 Task: Add All Good SPF30 Mineral Facial Sunscreen to the cart.
Action: Mouse moved to (285, 132)
Screenshot: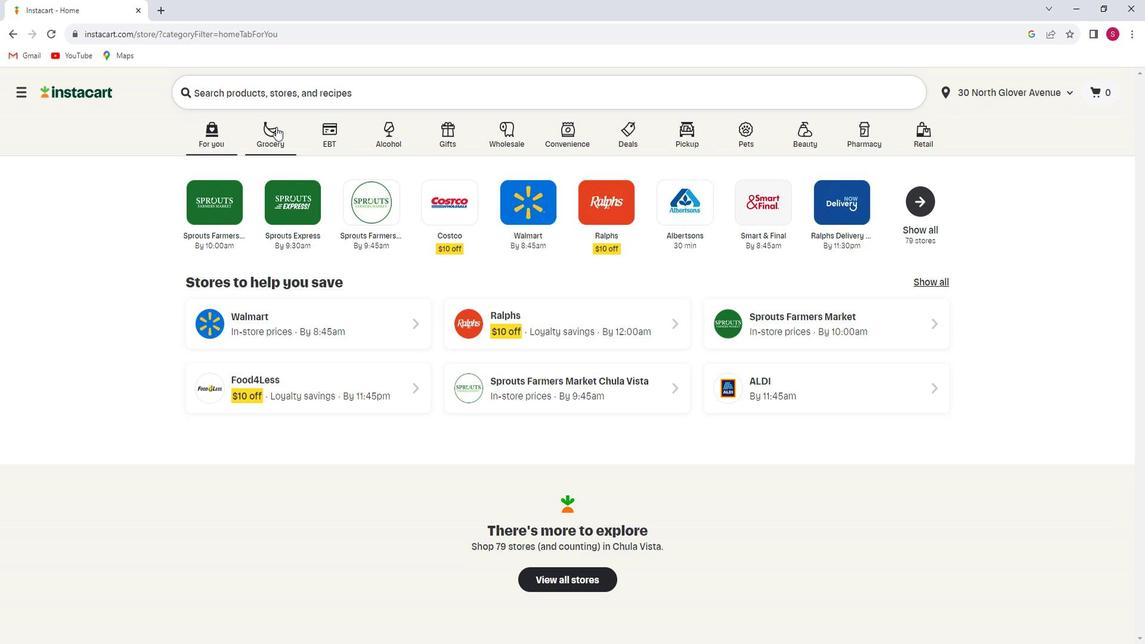 
Action: Mouse pressed left at (285, 132)
Screenshot: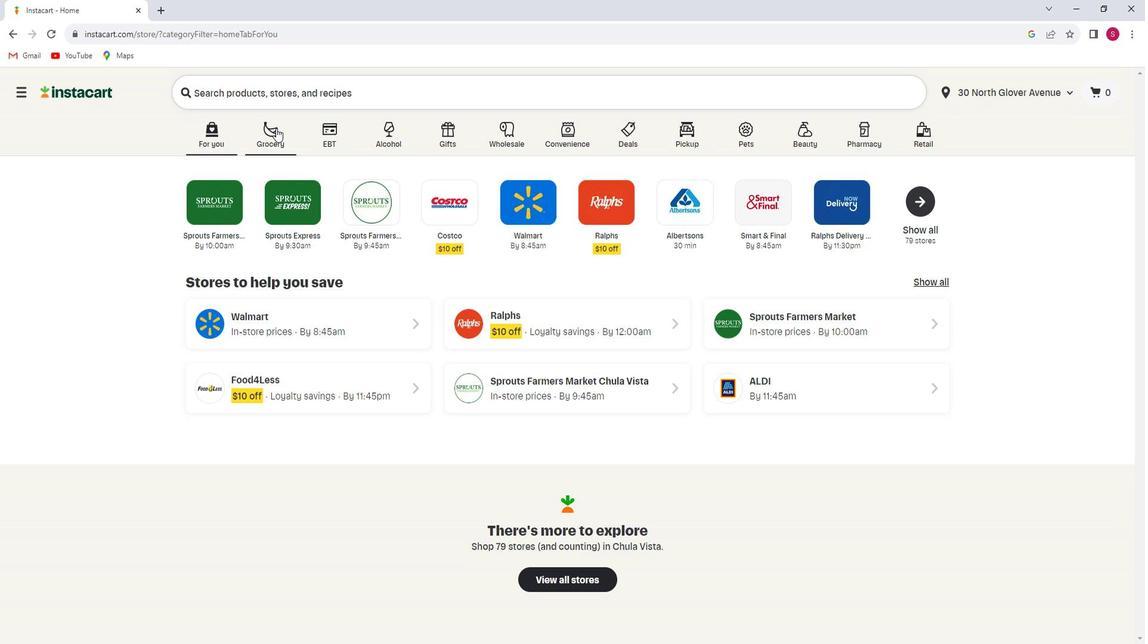 
Action: Mouse moved to (301, 357)
Screenshot: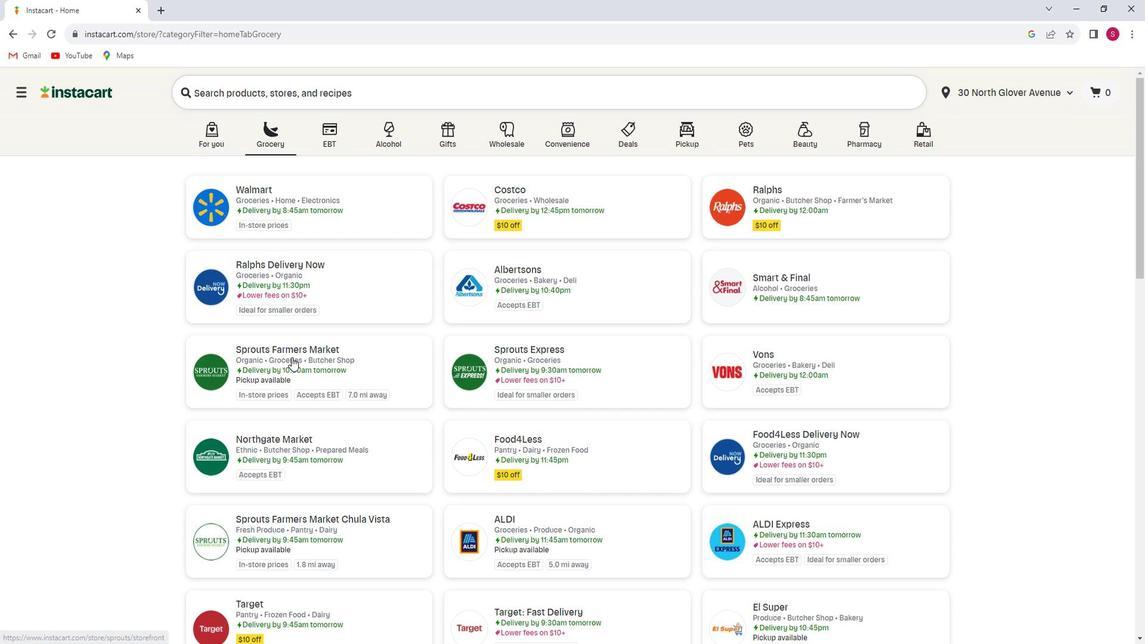 
Action: Mouse pressed left at (301, 357)
Screenshot: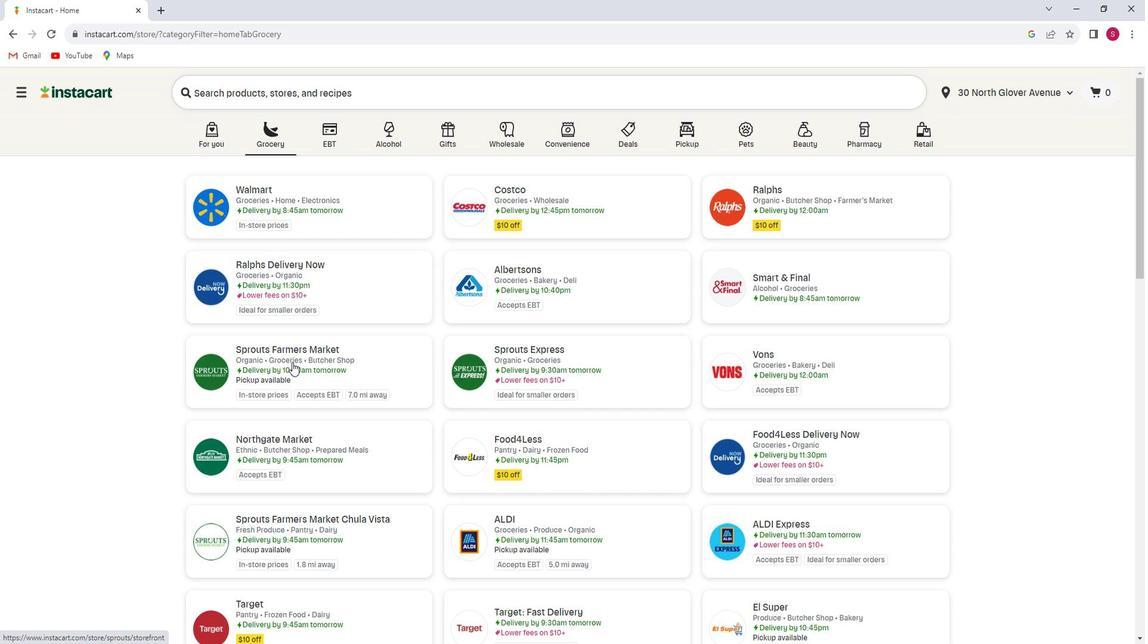
Action: Mouse moved to (123, 360)
Screenshot: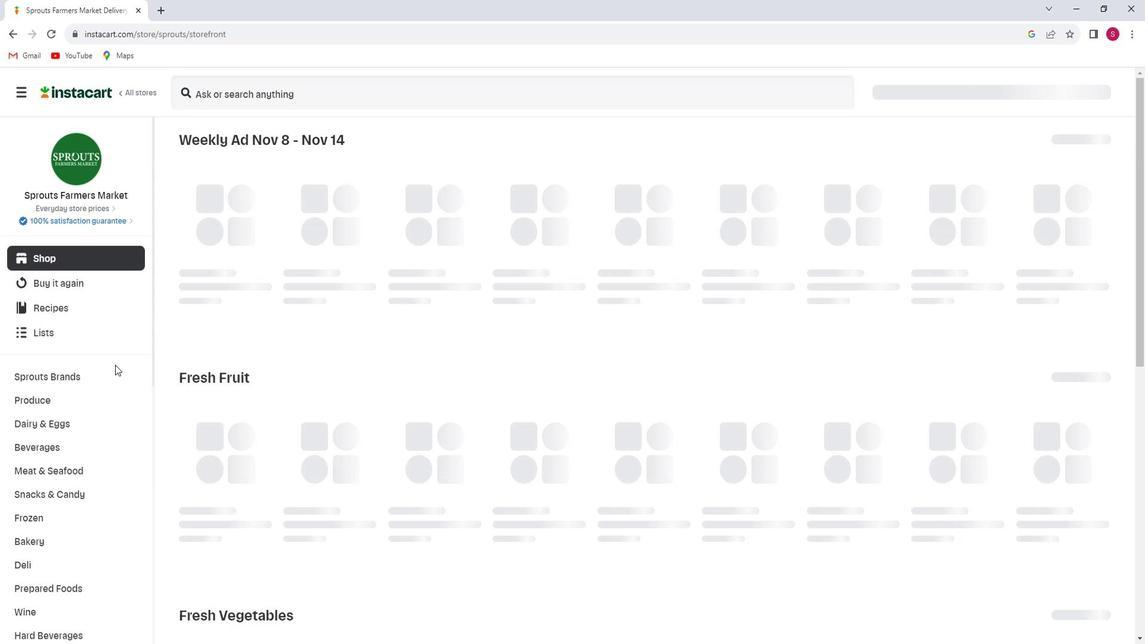 
Action: Mouse scrolled (123, 359) with delta (0, 0)
Screenshot: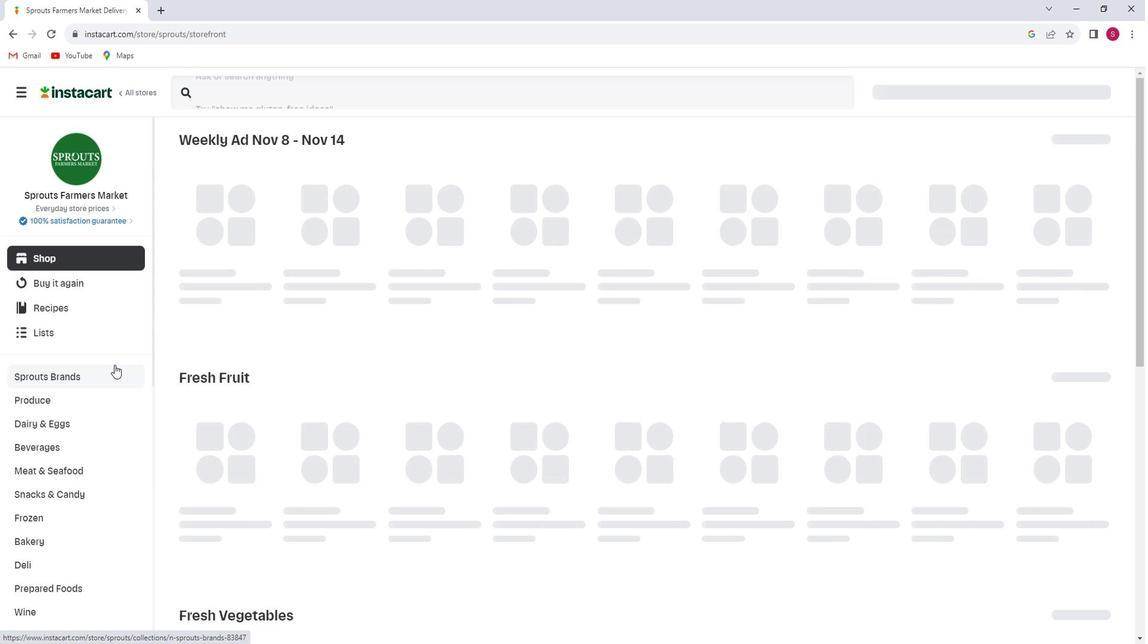 
Action: Mouse scrolled (123, 359) with delta (0, 0)
Screenshot: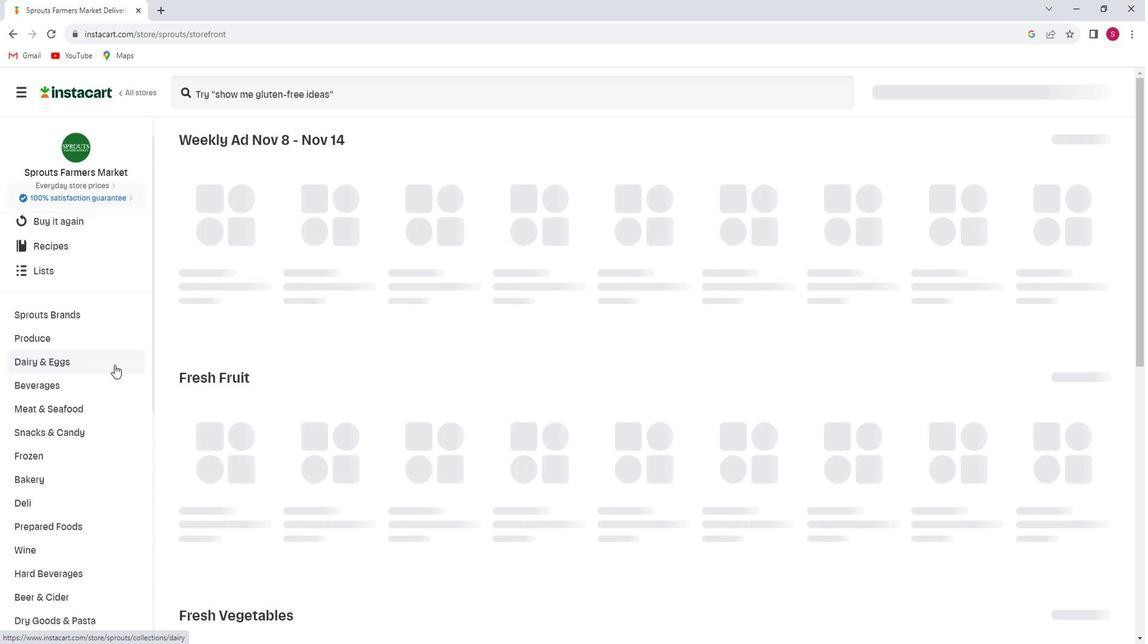 
Action: Mouse scrolled (123, 359) with delta (0, 0)
Screenshot: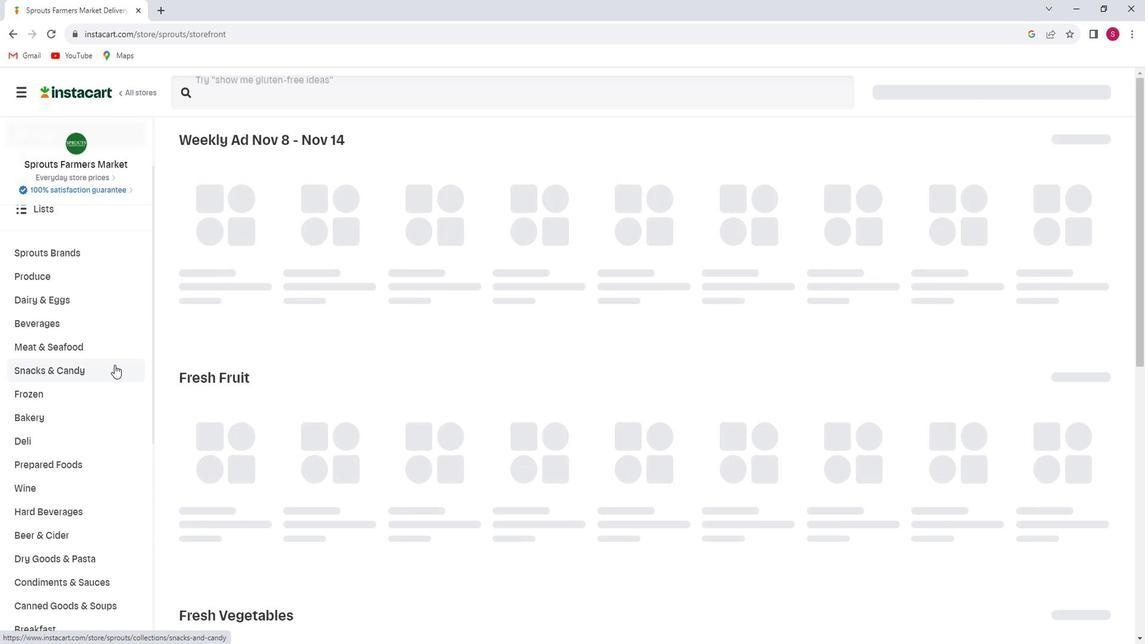 
Action: Mouse scrolled (123, 359) with delta (0, 0)
Screenshot: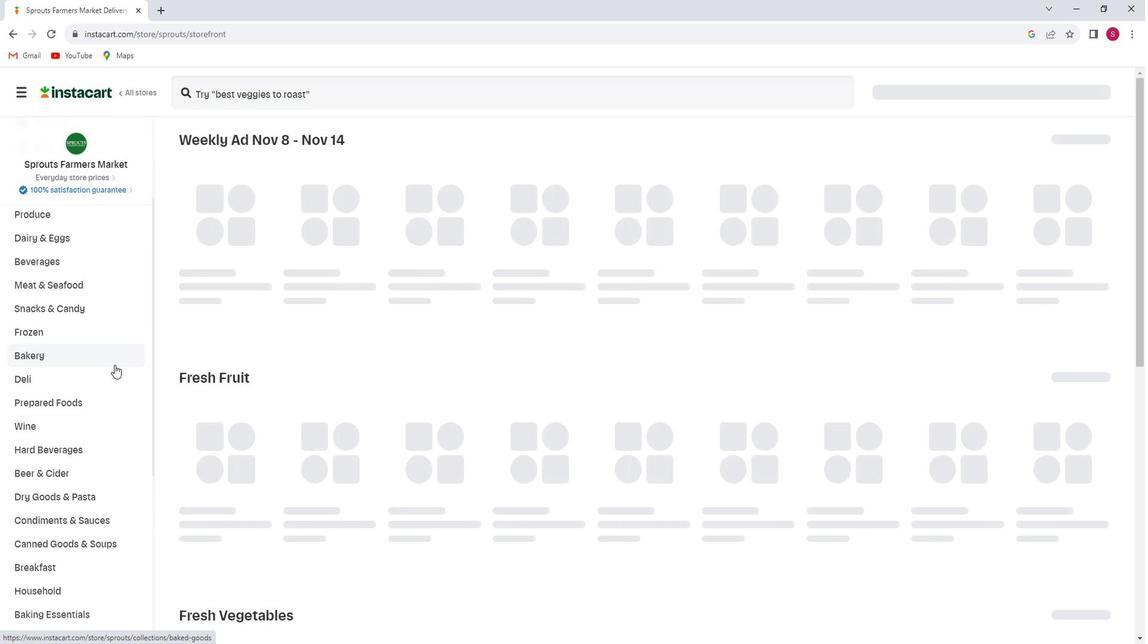 
Action: Mouse scrolled (123, 359) with delta (0, 0)
Screenshot: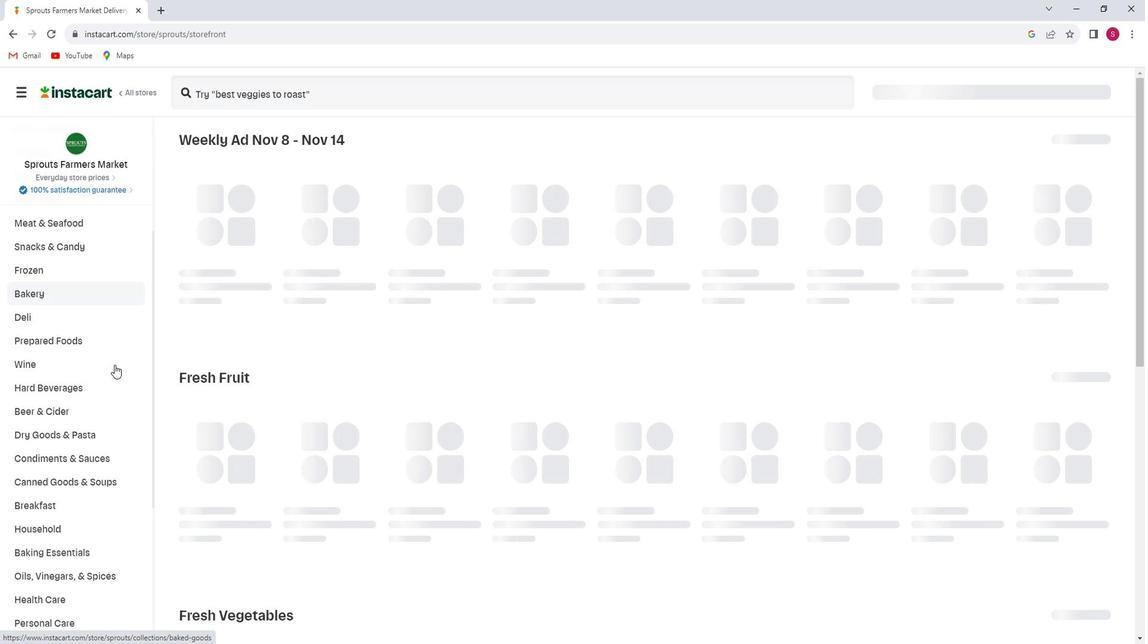 
Action: Mouse scrolled (123, 359) with delta (0, 0)
Screenshot: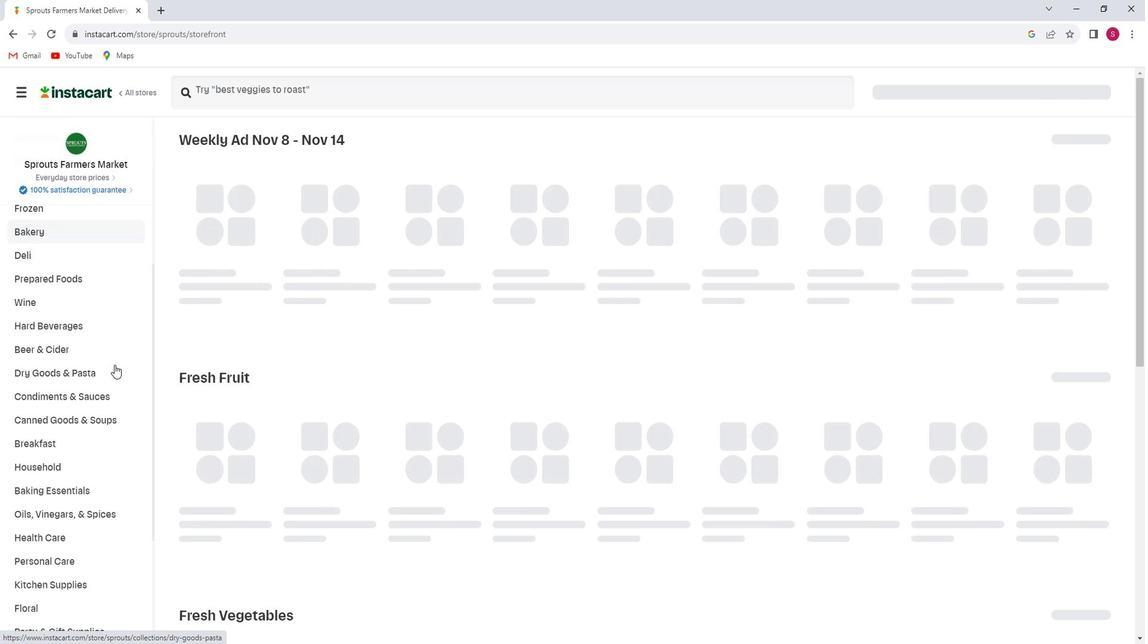 
Action: Mouse moved to (122, 361)
Screenshot: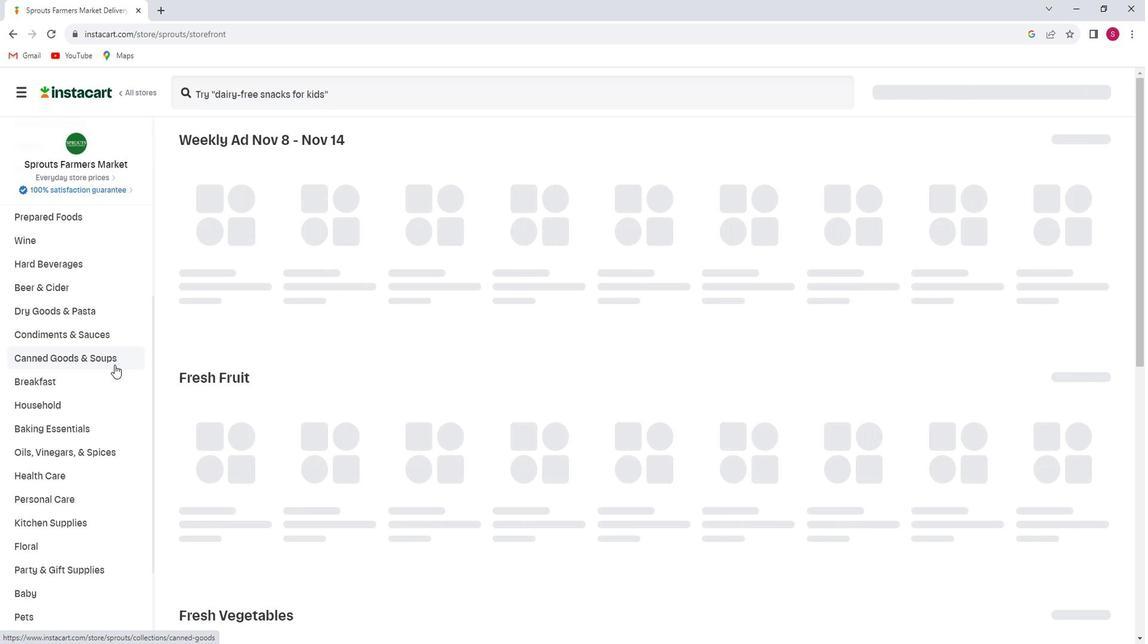 
Action: Mouse scrolled (122, 360) with delta (0, 0)
Screenshot: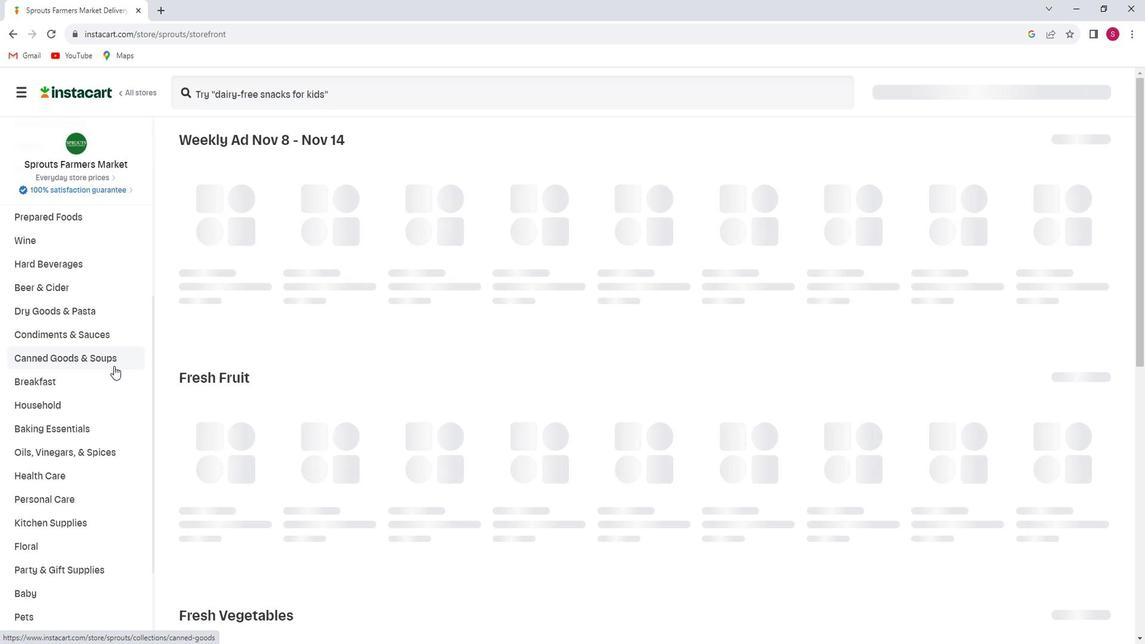 
Action: Mouse moved to (122, 362)
Screenshot: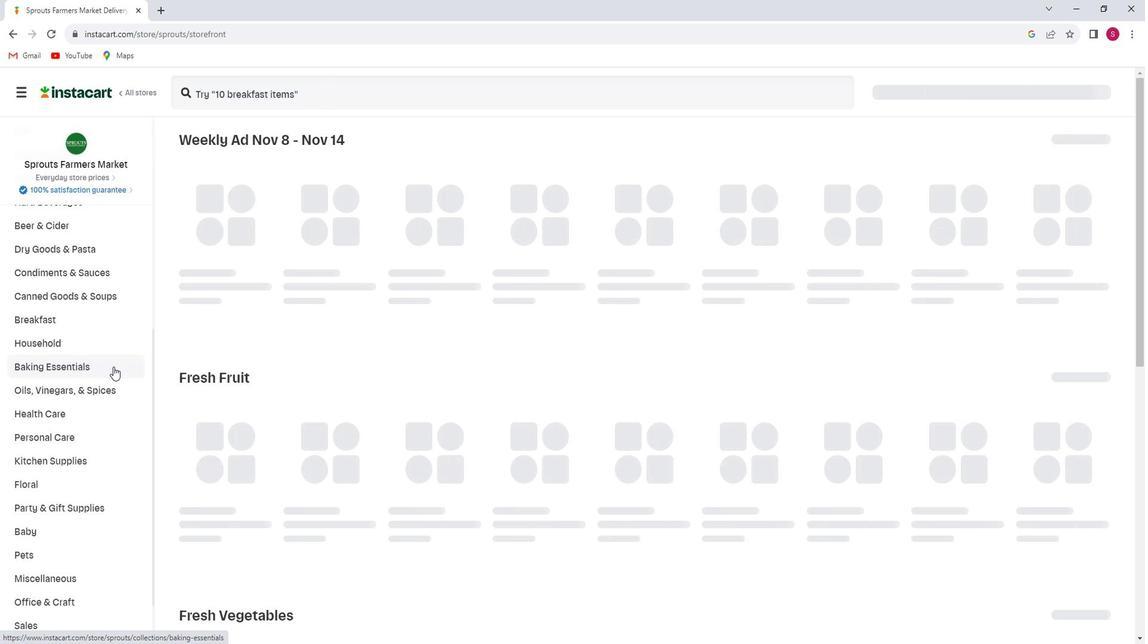
Action: Mouse scrolled (122, 361) with delta (0, 0)
Screenshot: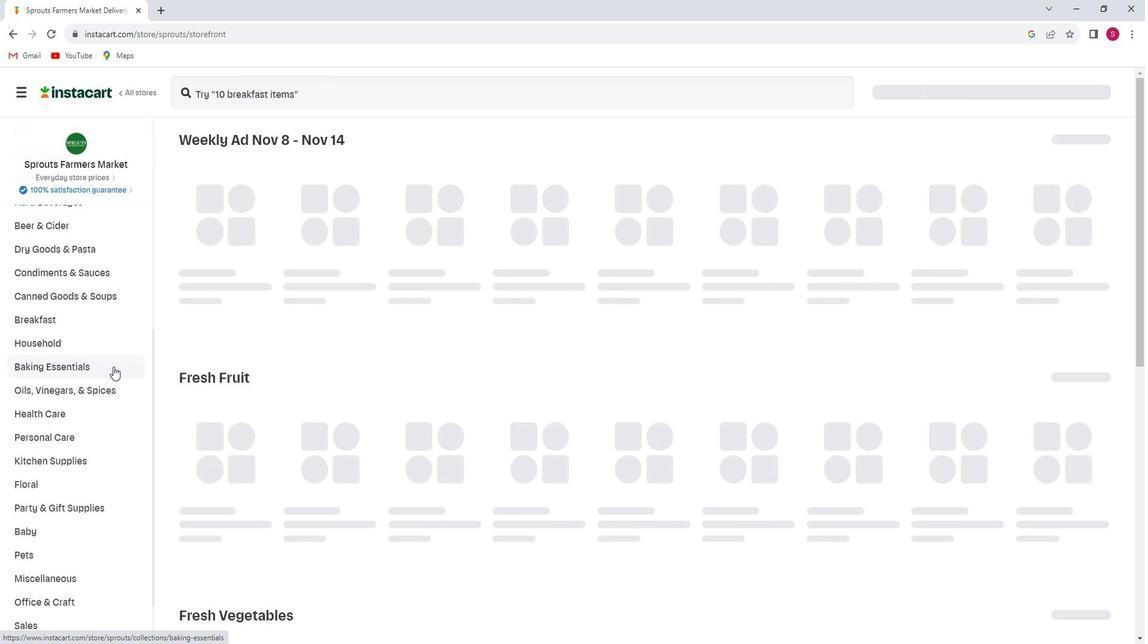 
Action: Mouse moved to (118, 369)
Screenshot: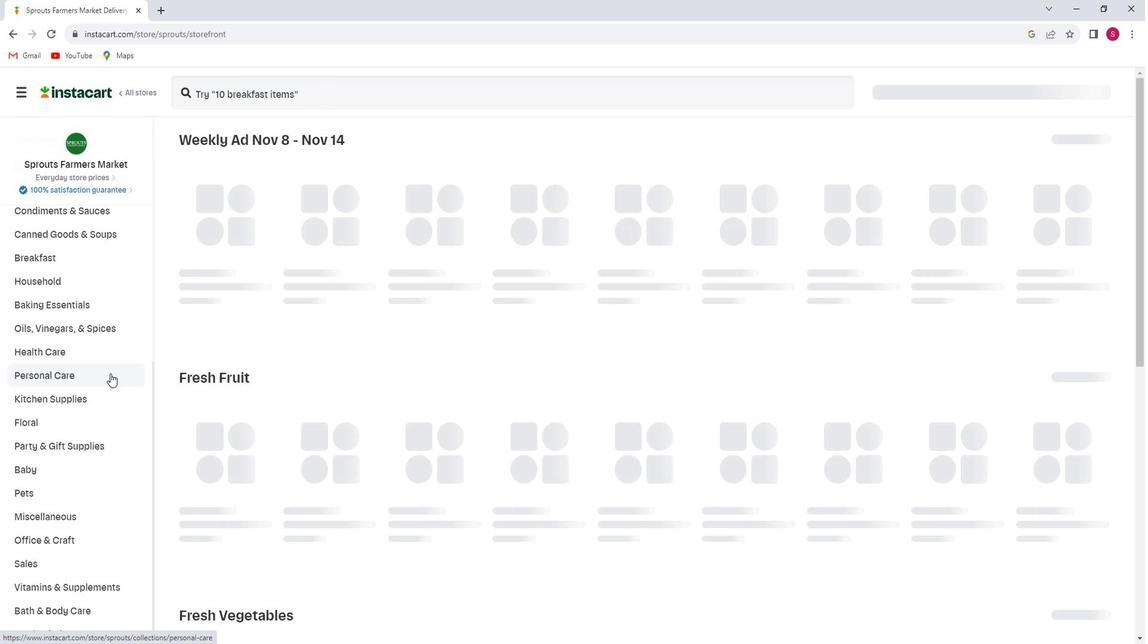 
Action: Mouse scrolled (118, 369) with delta (0, 0)
Screenshot: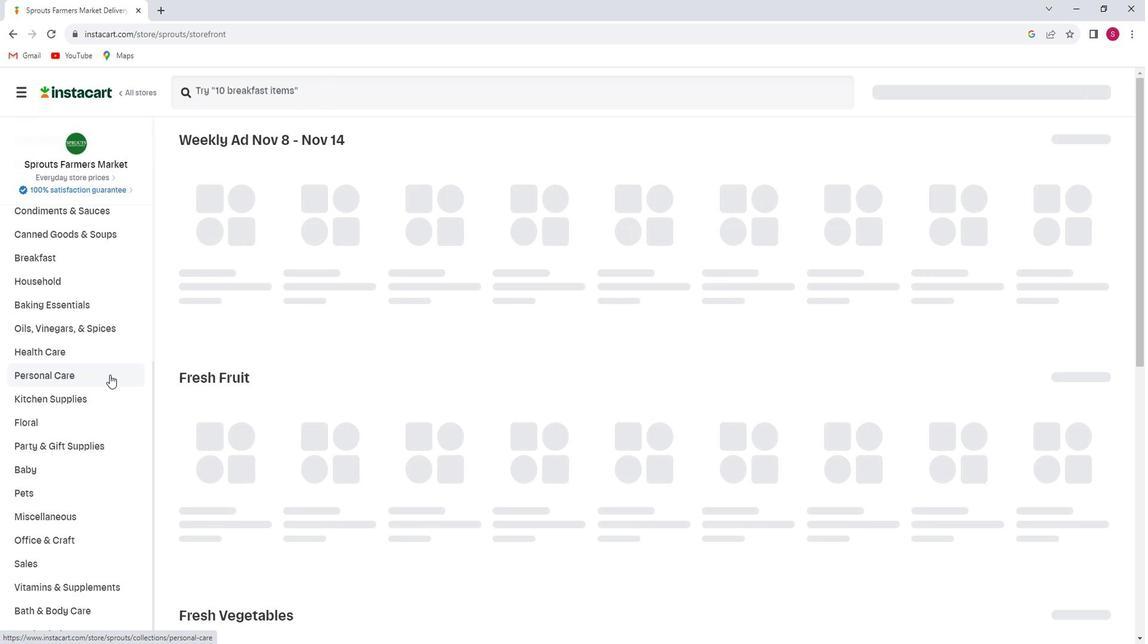 
Action: Mouse moved to (98, 364)
Screenshot: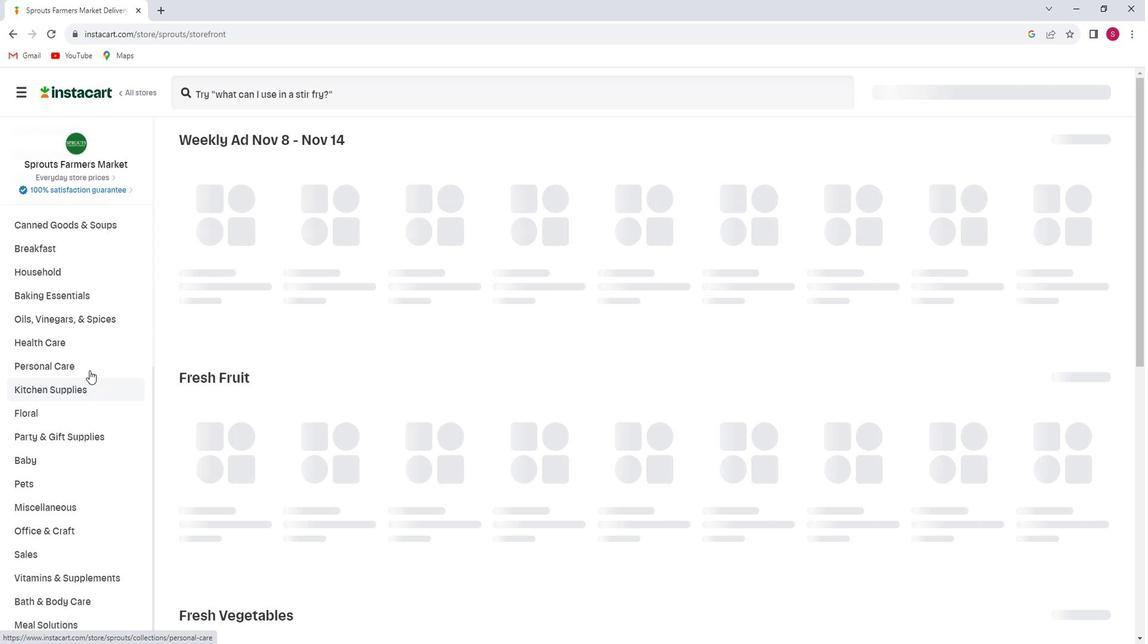 
Action: Mouse pressed left at (98, 364)
Screenshot: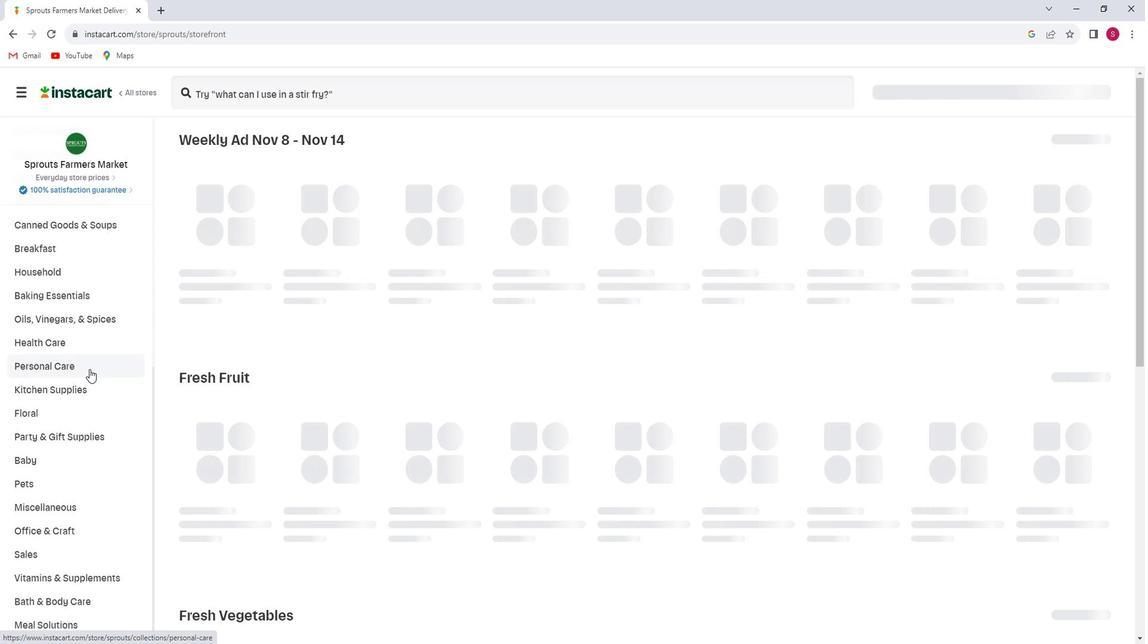 
Action: Mouse moved to (915, 184)
Screenshot: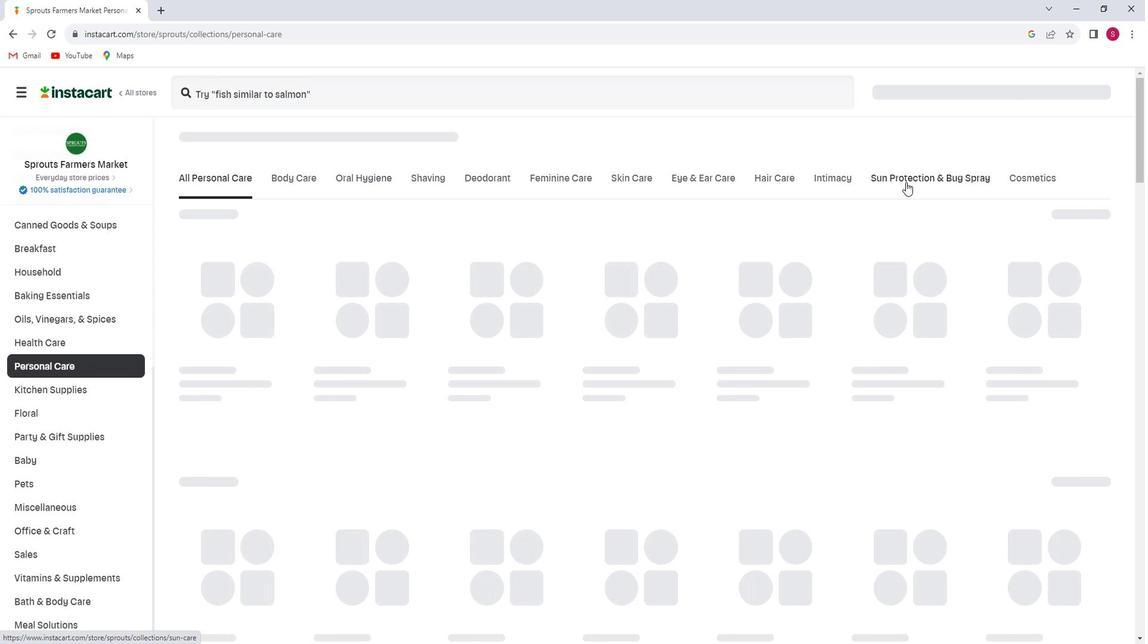 
Action: Mouse pressed left at (915, 184)
Screenshot: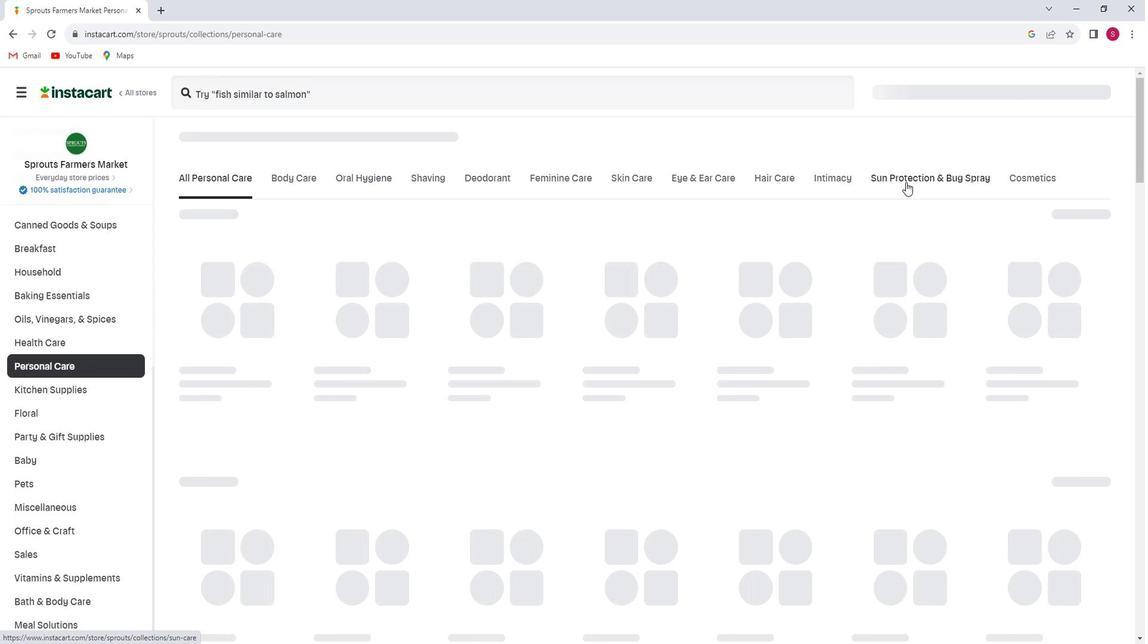 
Action: Mouse moved to (323, 94)
Screenshot: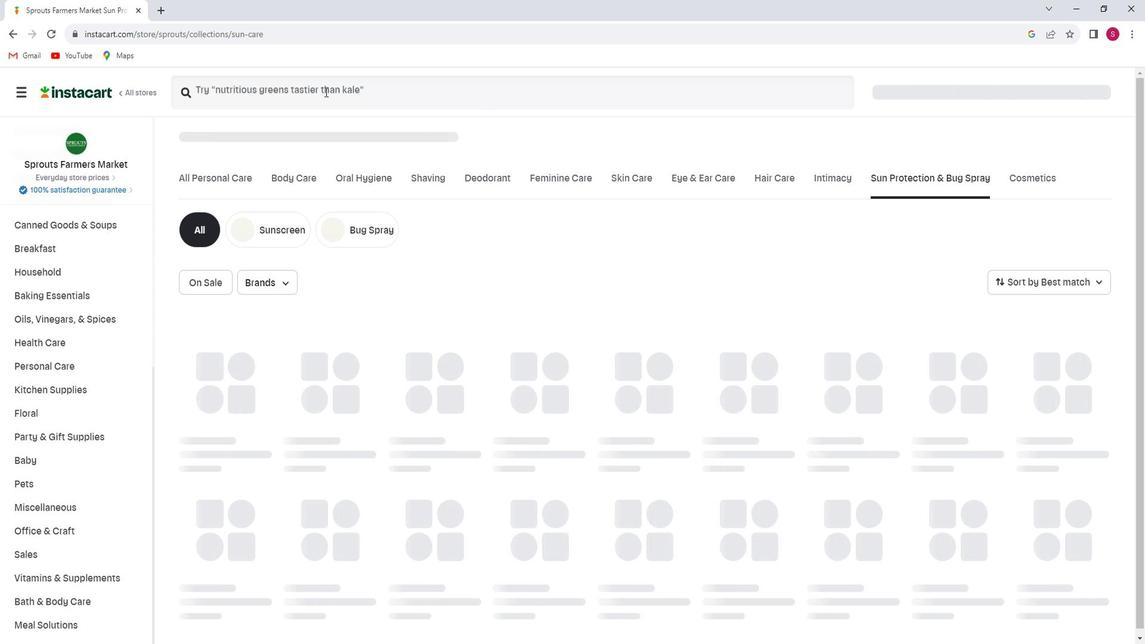
Action: Mouse pressed left at (323, 94)
Screenshot: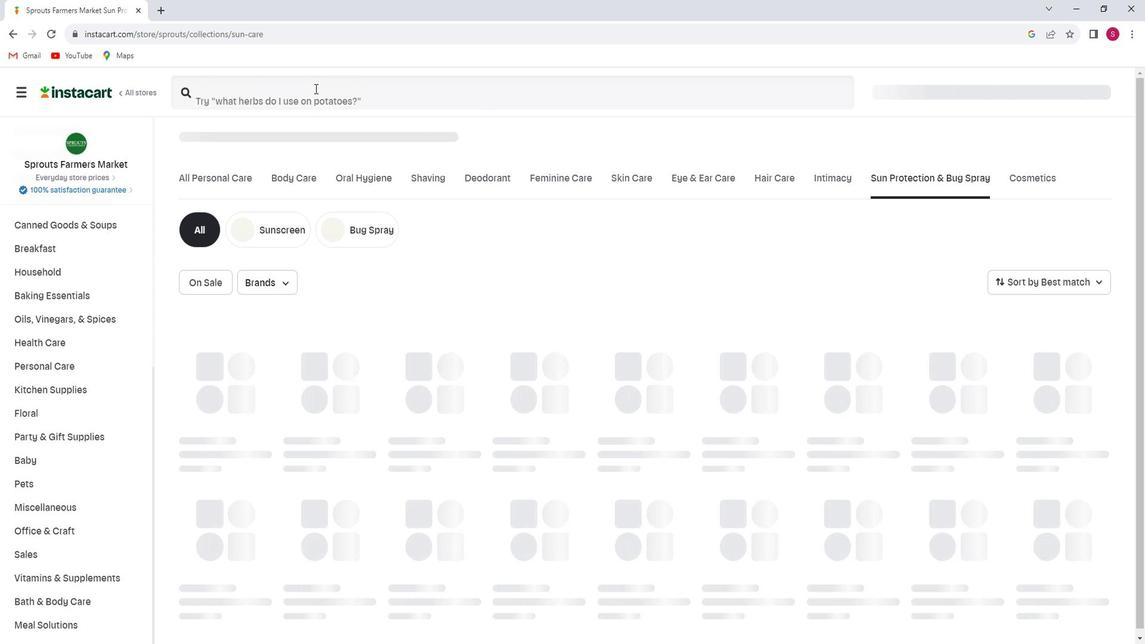 
Action: Key pressed <Key.shift>All<Key.space><Key.shift><Key.shift><Key.shift><Key.shift><Key.shift><Key.shift><Key.shift><Key.shift><Key.shift><Key.shift>Good<Key.space><Key.shift>S<Key.shift_r>P<Key.shift><Key.shift>F30<Key.space><Key.shift_r>Mineral<Key.space><Key.shift>Facial<Key.space><Key.shift>Sunscreen<Key.enter>
Screenshot: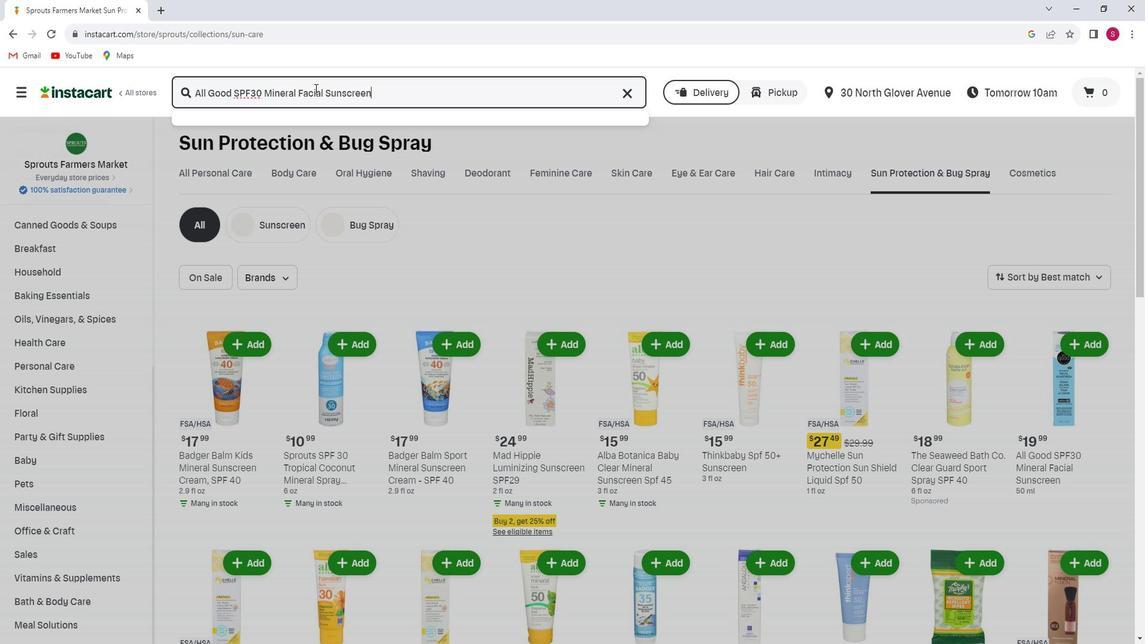 
Action: Mouse moved to (329, 212)
Screenshot: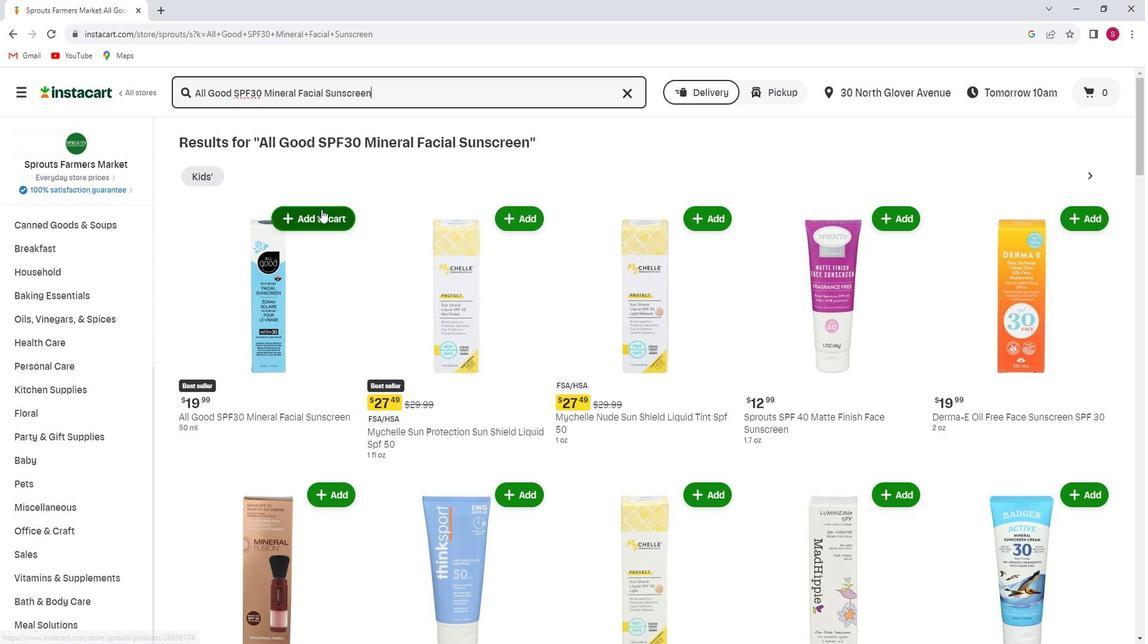 
Action: Mouse pressed left at (329, 212)
Screenshot: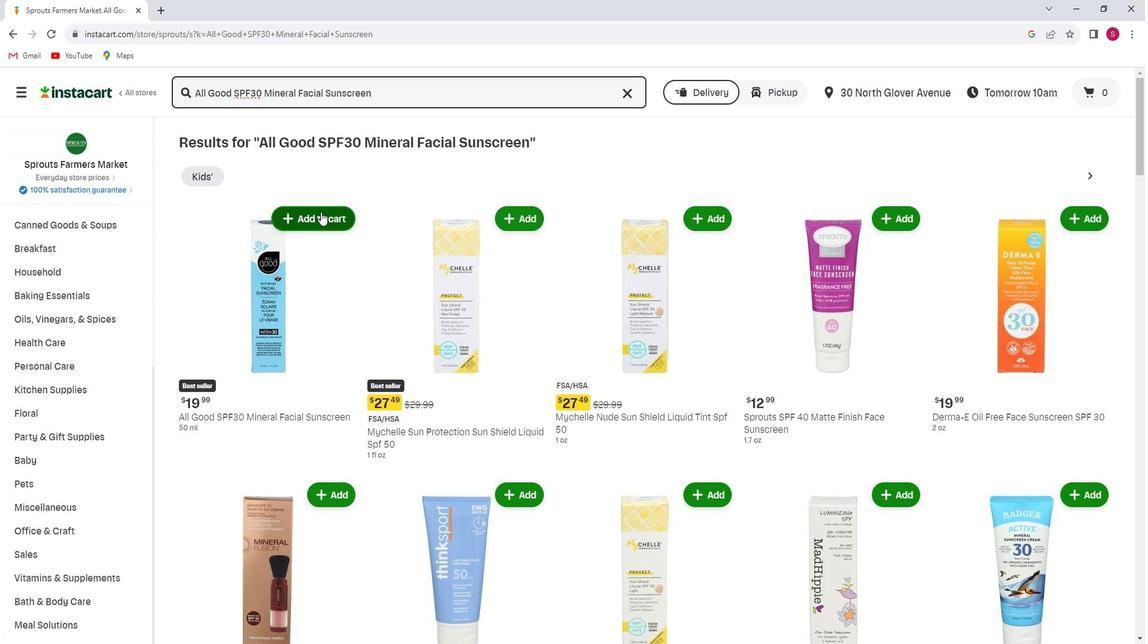 
Action: Mouse moved to (365, 278)
Screenshot: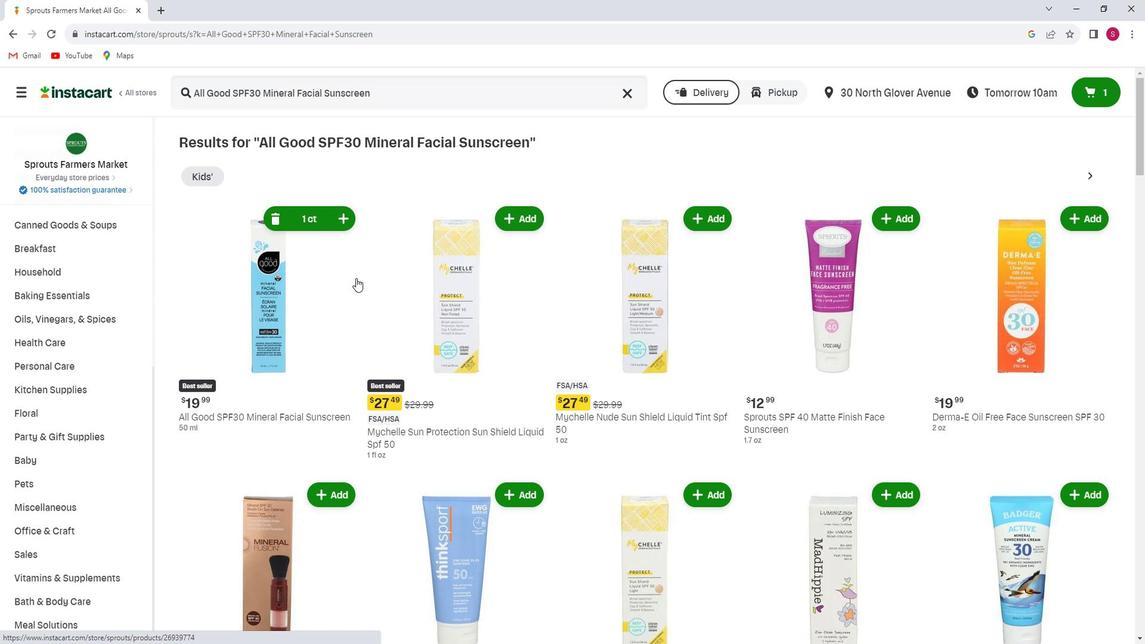 
